 Task: Create a task  Develop a new online appointment scheduling system for a service provider , assign it to team member softage.4@softage.net in the project AgileHive and update the status of the task to  Off Track , set the priority of the task to Medium
Action: Mouse moved to (653, 364)
Screenshot: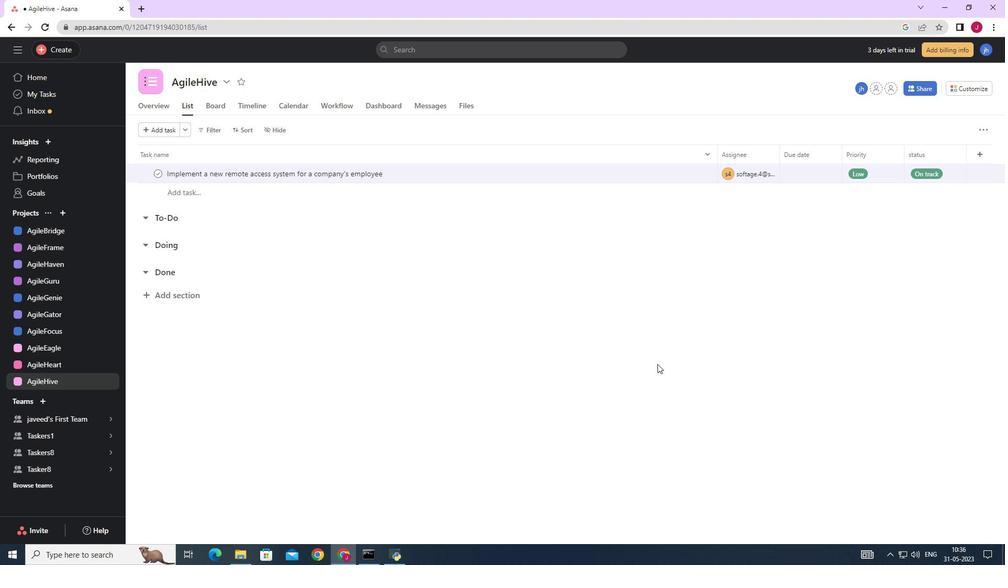 
Action: Mouse scrolled (653, 364) with delta (0, 0)
Screenshot: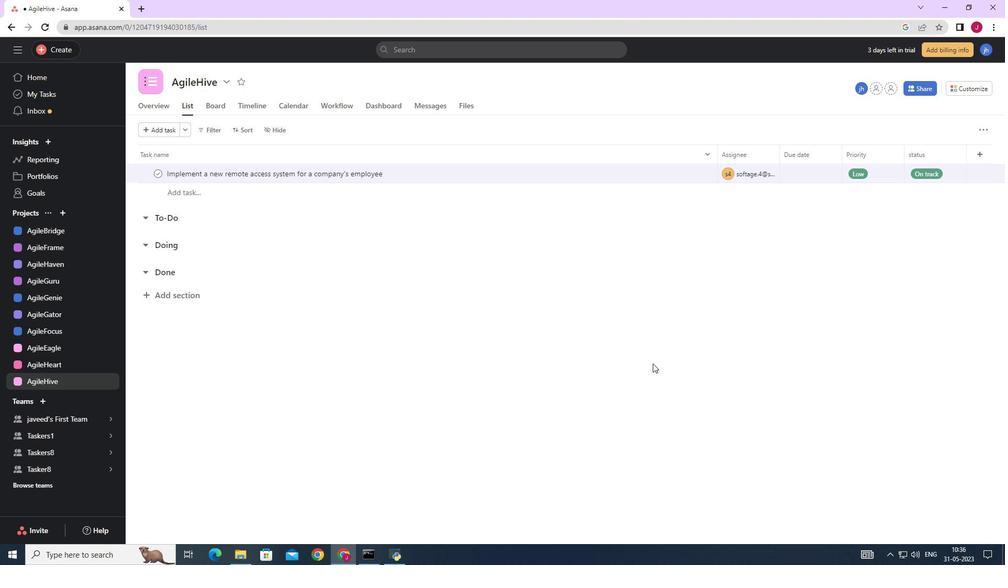 
Action: Mouse scrolled (653, 364) with delta (0, 0)
Screenshot: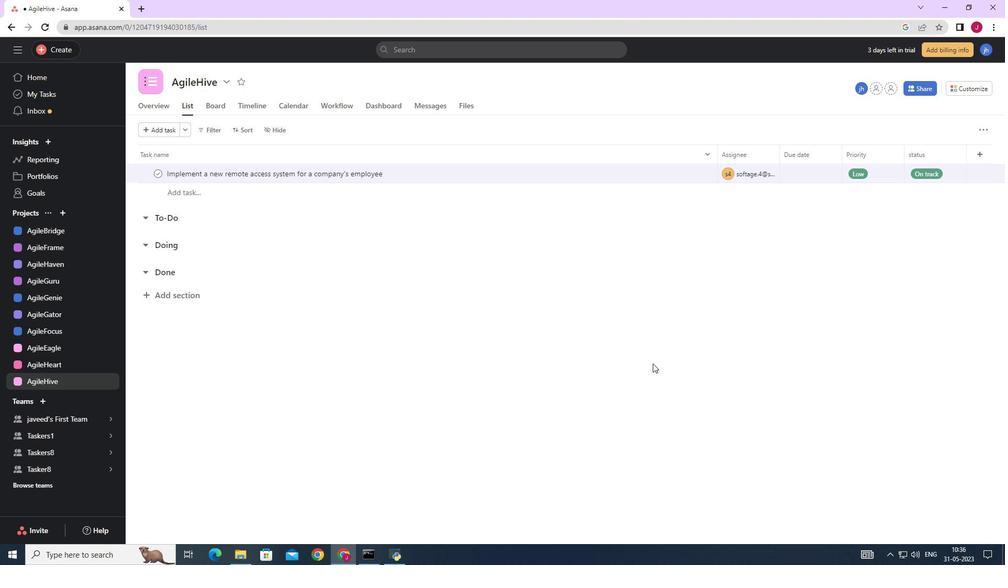 
Action: Mouse moved to (650, 364)
Screenshot: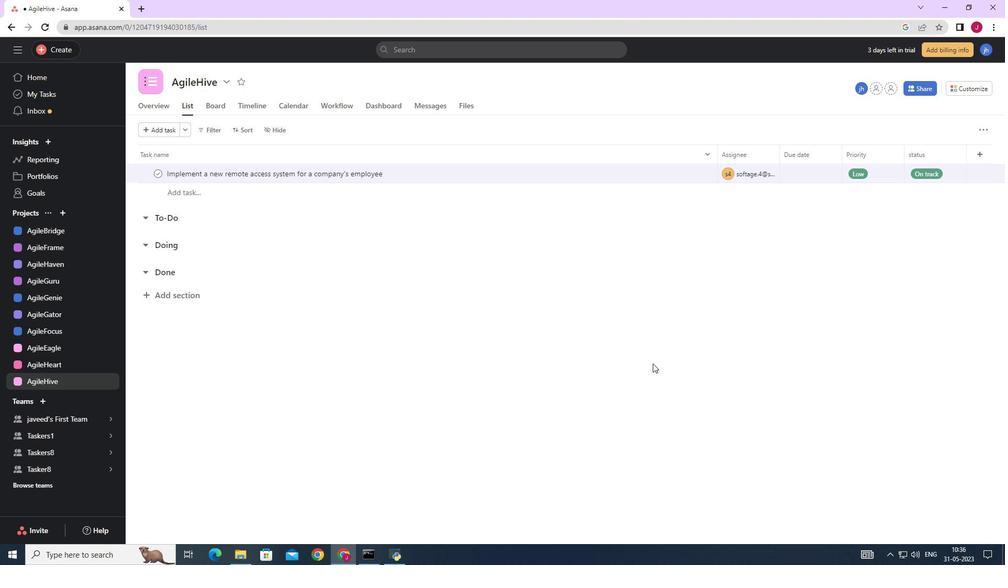 
Action: Mouse scrolled (650, 364) with delta (0, 0)
Screenshot: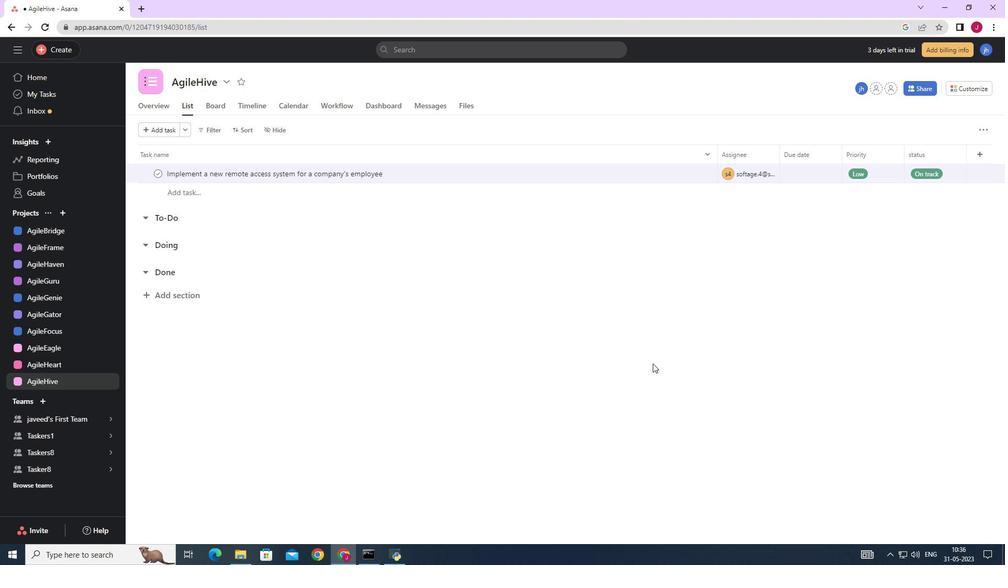 
Action: Mouse moved to (66, 50)
Screenshot: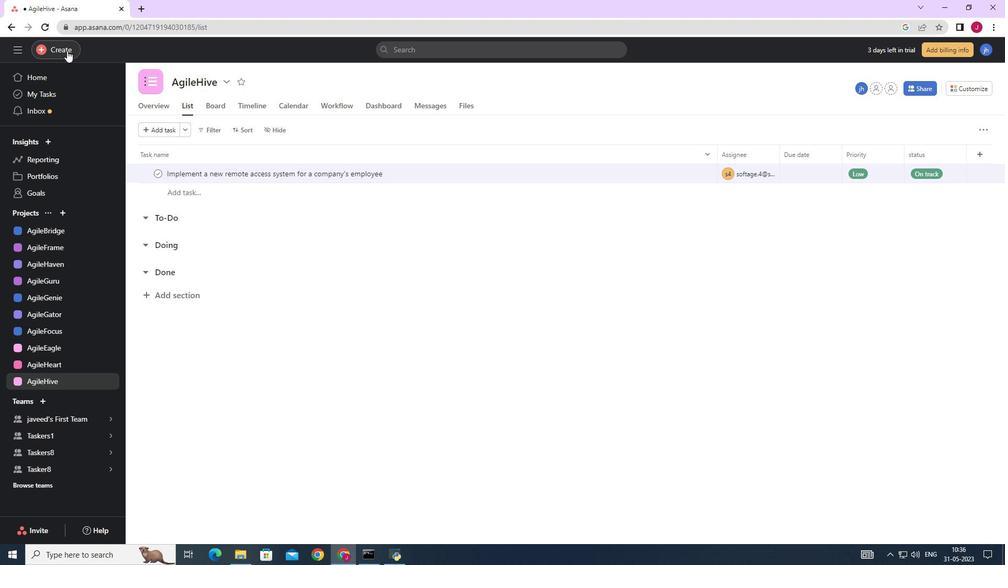 
Action: Mouse pressed left at (66, 50)
Screenshot: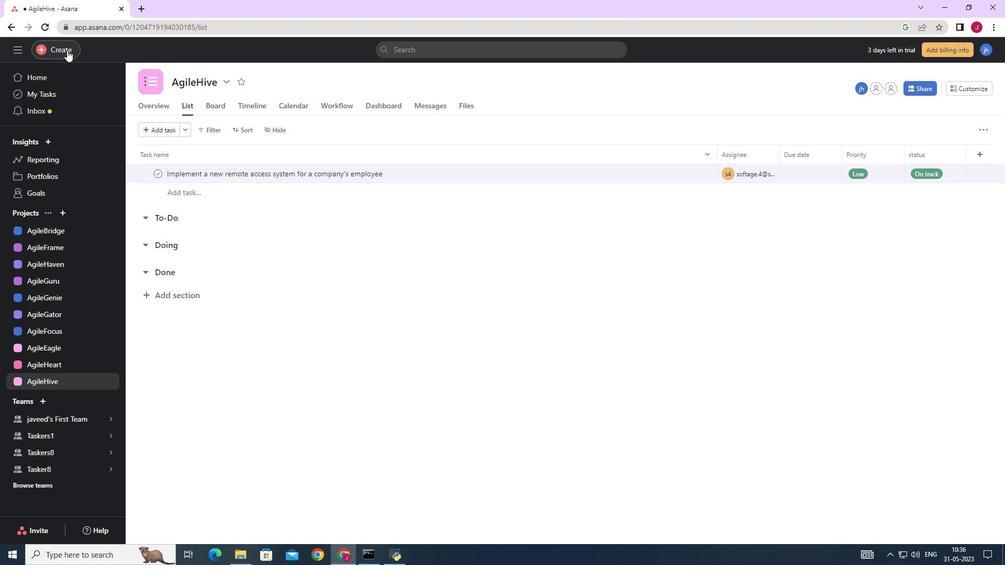 
Action: Mouse moved to (145, 52)
Screenshot: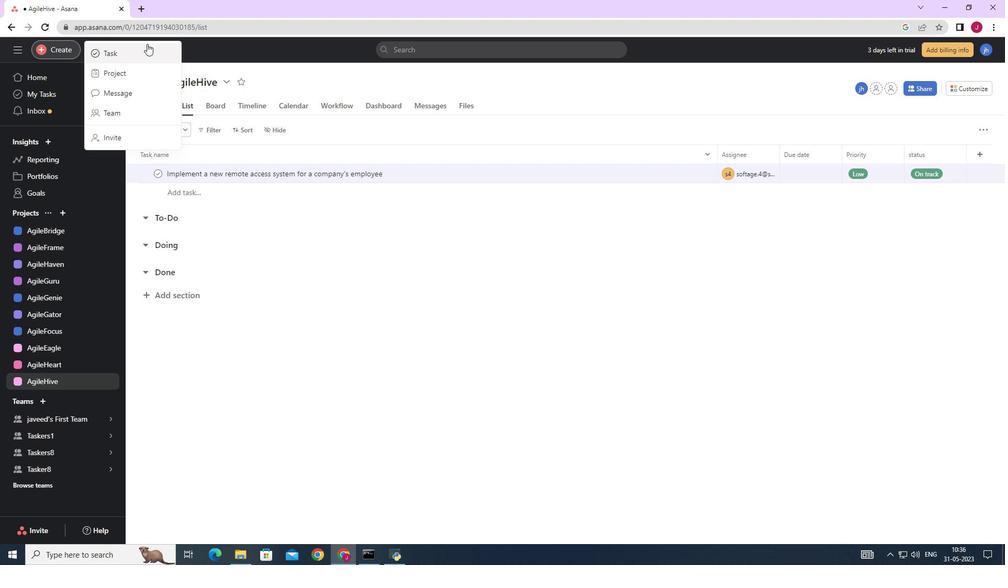 
Action: Mouse pressed left at (145, 52)
Screenshot: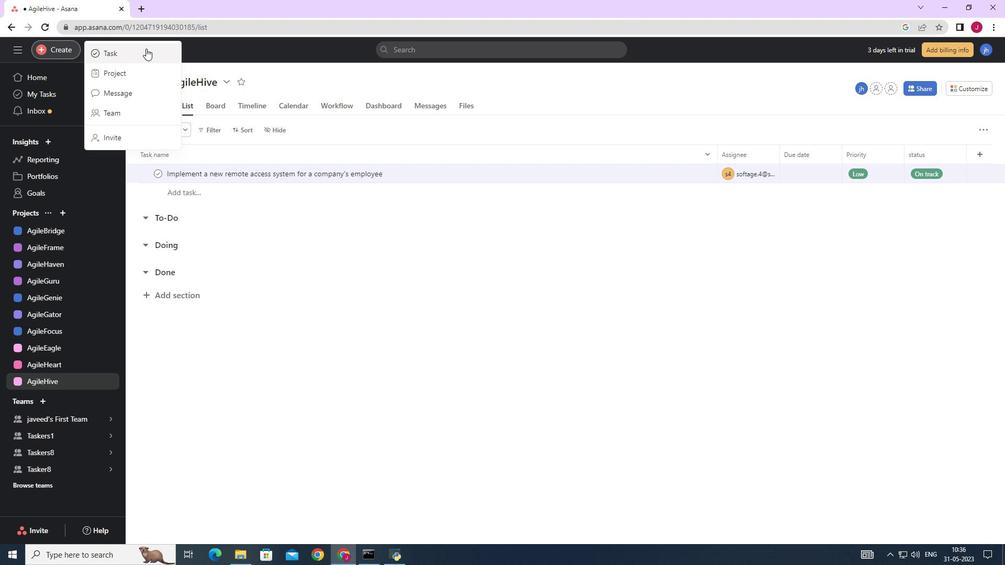
Action: Mouse moved to (818, 346)
Screenshot: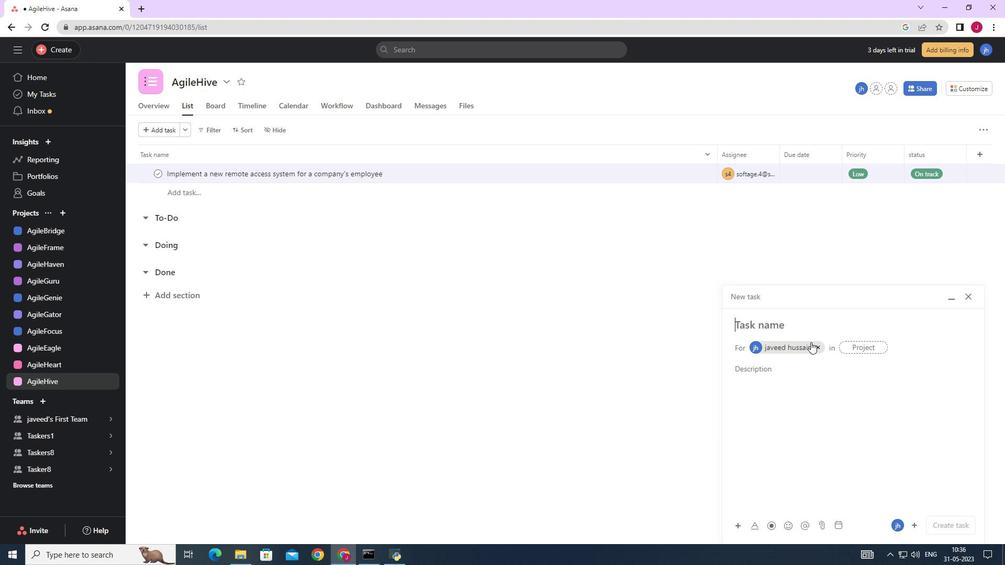 
Action: Mouse pressed left at (818, 346)
Screenshot: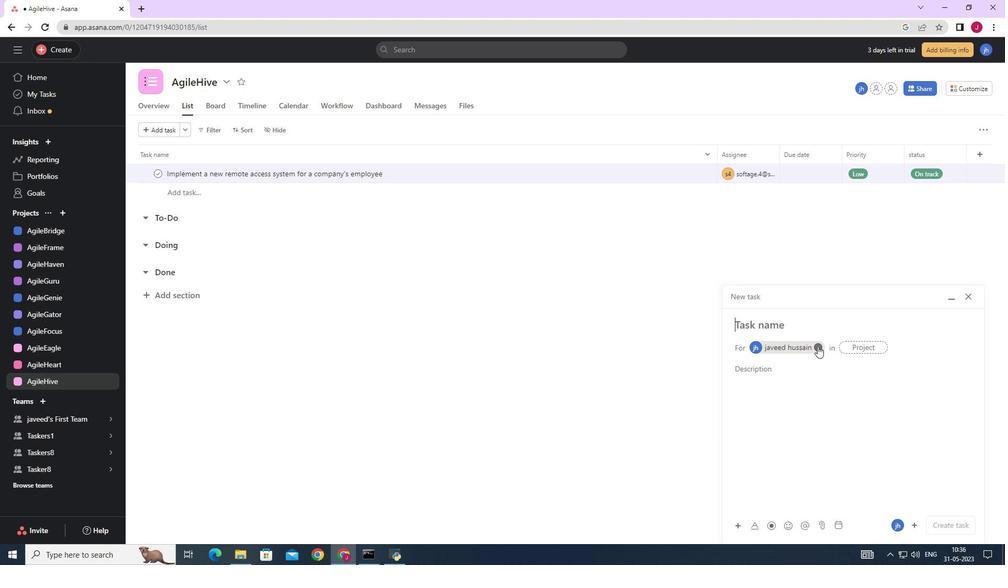 
Action: Mouse moved to (784, 323)
Screenshot: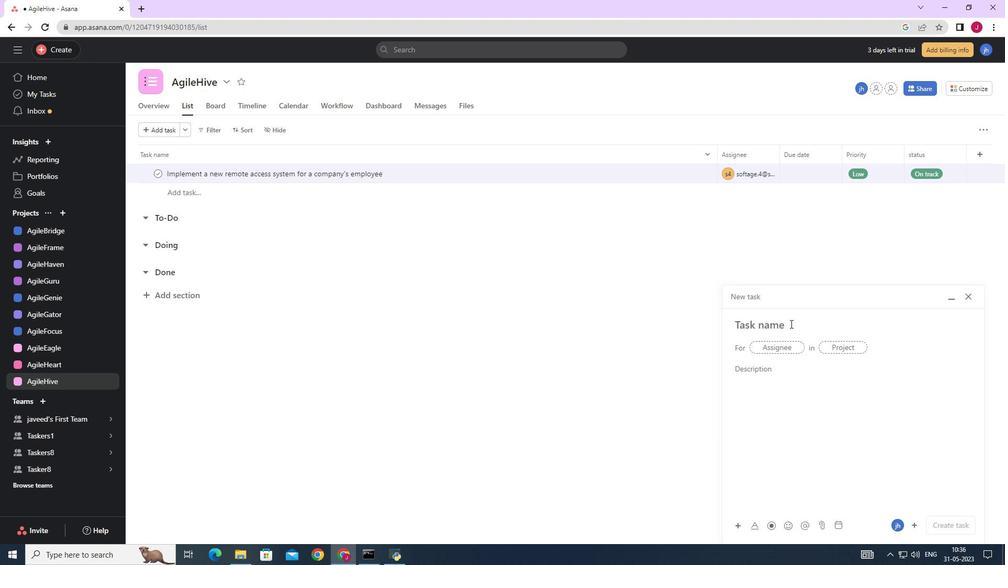 
Action: Mouse pressed left at (784, 323)
Screenshot: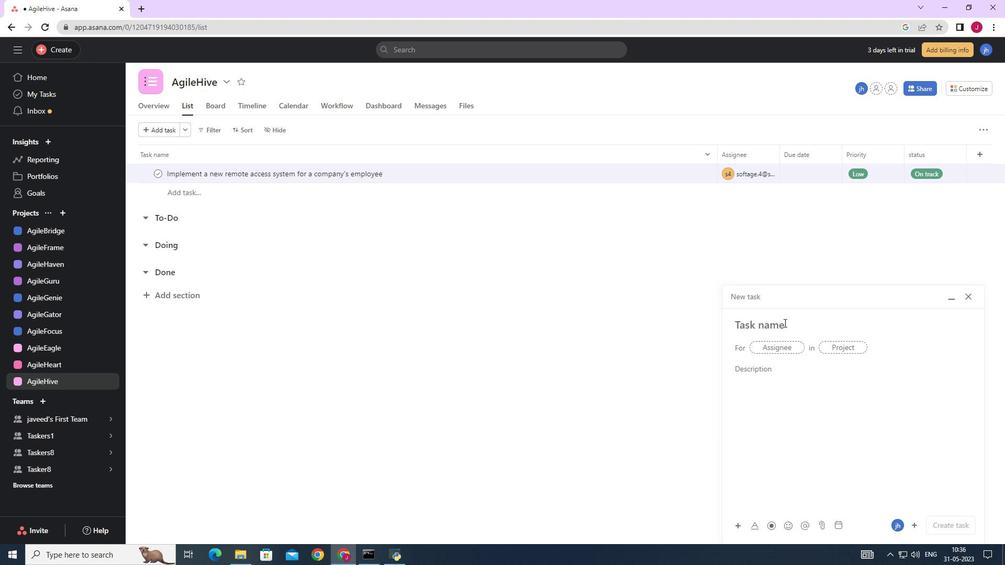 
Action: Key pressed <Key.caps_lock>D<Key.caps_lock>evelop<Key.space>a<Key.space>nw<Key.backspace>w<Key.space><Key.backspace><Key.backspace>w<Key.insert>ew<Key.space><Key.backspace><Key.backspace><Key.backspace><Key.backspace><Key.backspace>new<Key.space>online<Key.space>appointment<Key.space>scheduling<Key.space>system<Key.space>for<Key.space>a<Key.space>servid<Key.backspace>se<Key.backspace><Key.backspace>ce<Key.space>privider<Key.space><Key.backspace><Key.backspace><Key.backspace><Key.backspace><Key.backspace><Key.backspace><Key.backspace>ovider
Screenshot: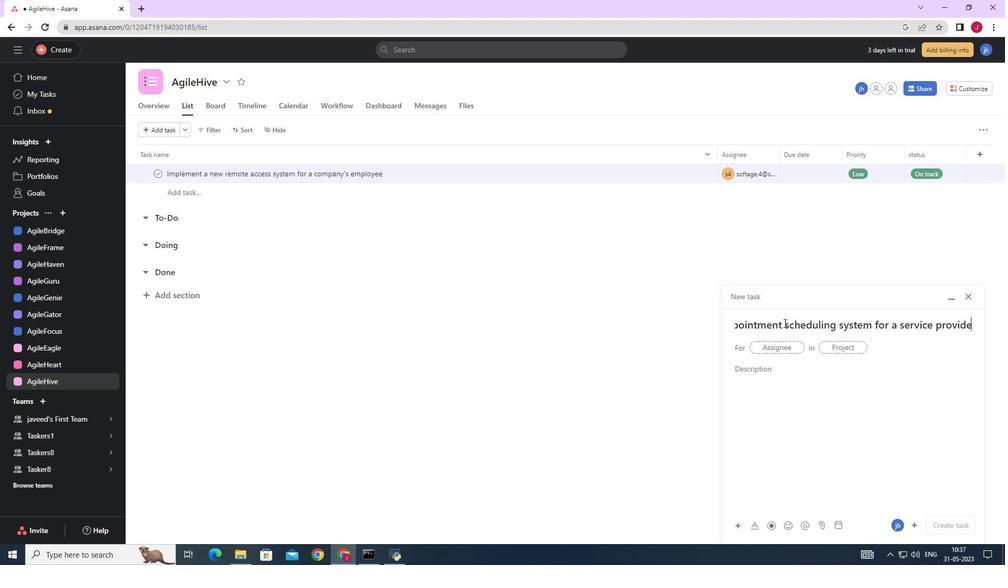 
Action: Mouse moved to (784, 343)
Screenshot: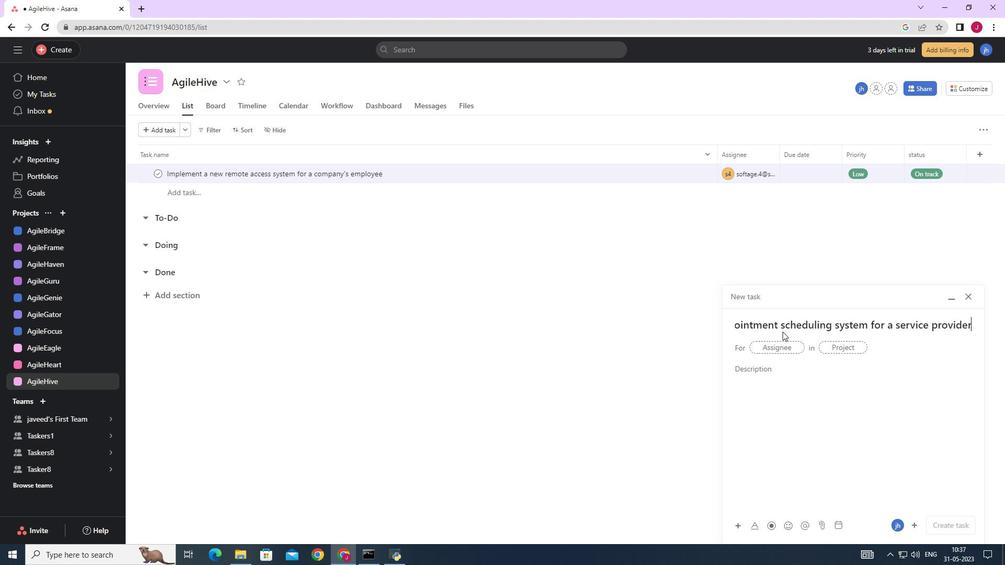 
Action: Mouse pressed left at (784, 343)
Screenshot: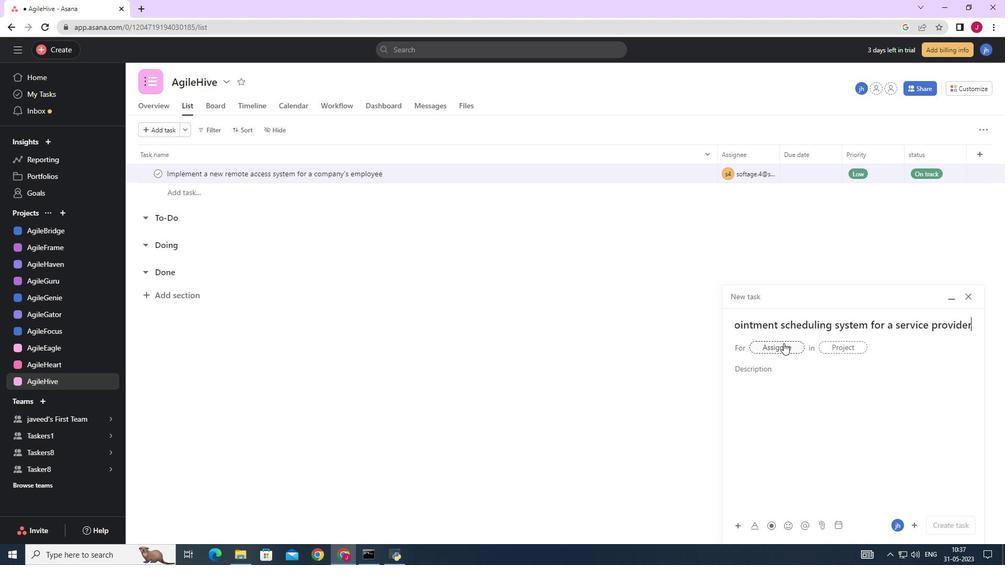 
Action: Key pressed softage.4
Screenshot: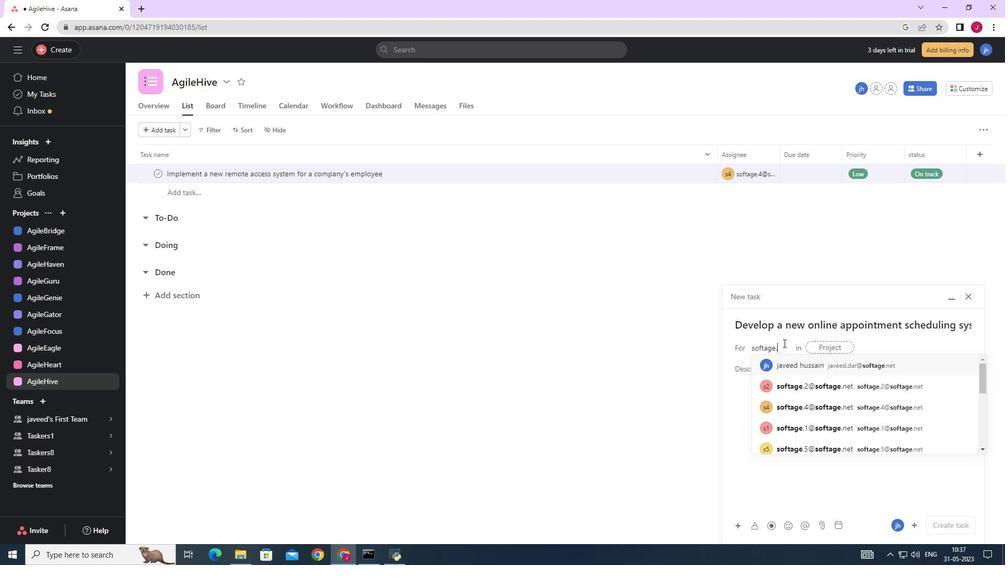 
Action: Mouse moved to (834, 366)
Screenshot: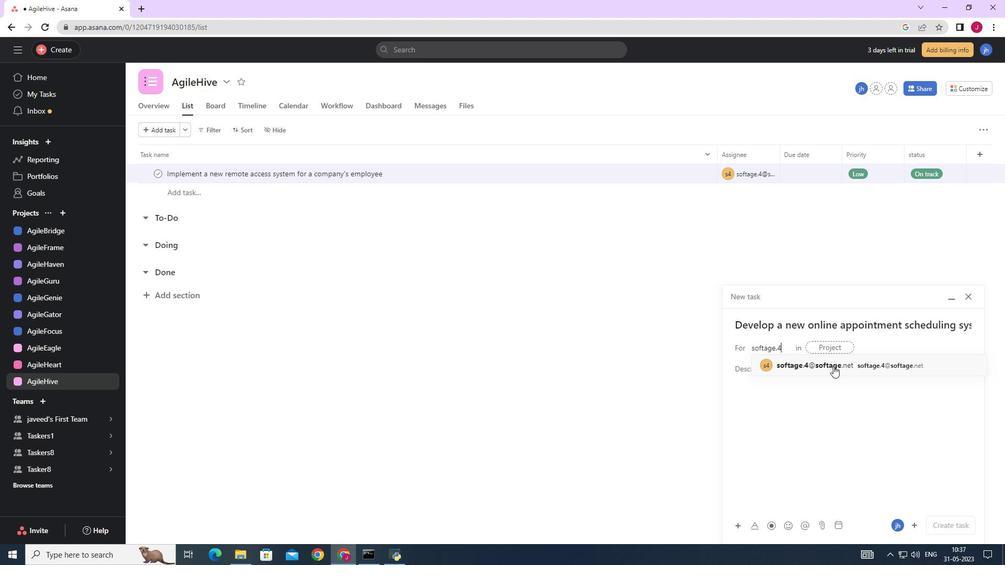 
Action: Mouse pressed left at (834, 366)
Screenshot: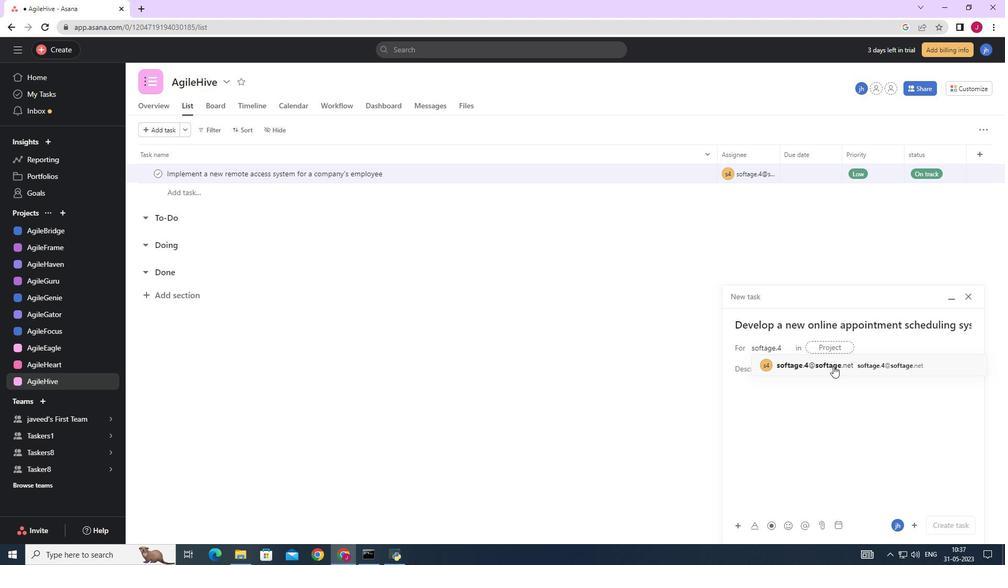 
Action: Mouse moved to (671, 366)
Screenshot: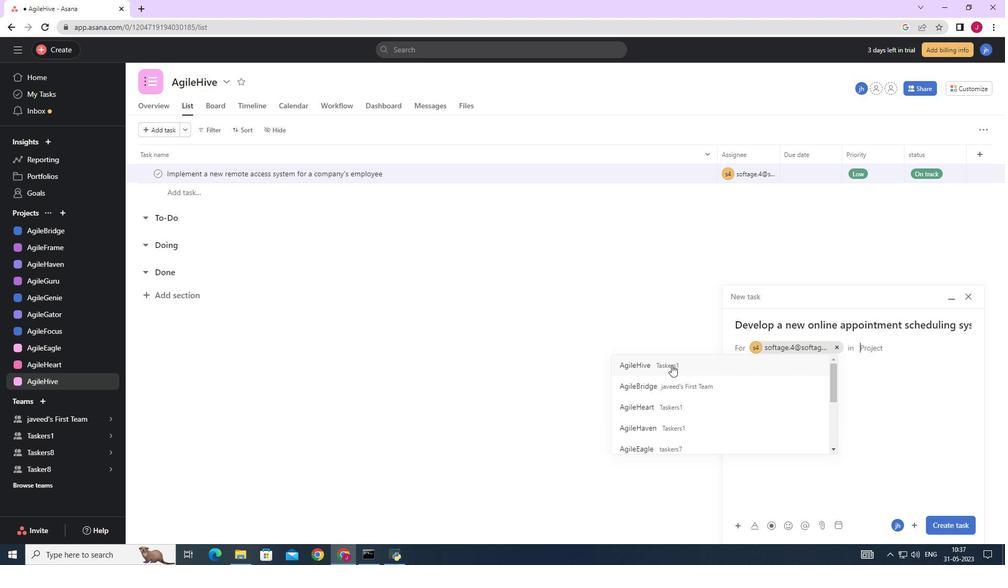 
Action: Mouse pressed left at (671, 366)
Screenshot: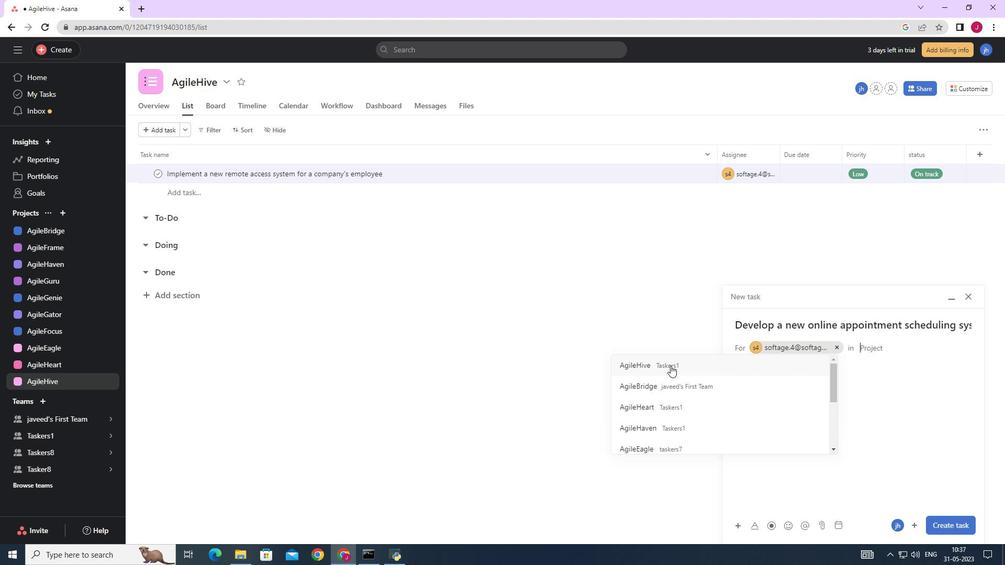 
Action: Mouse moved to (781, 374)
Screenshot: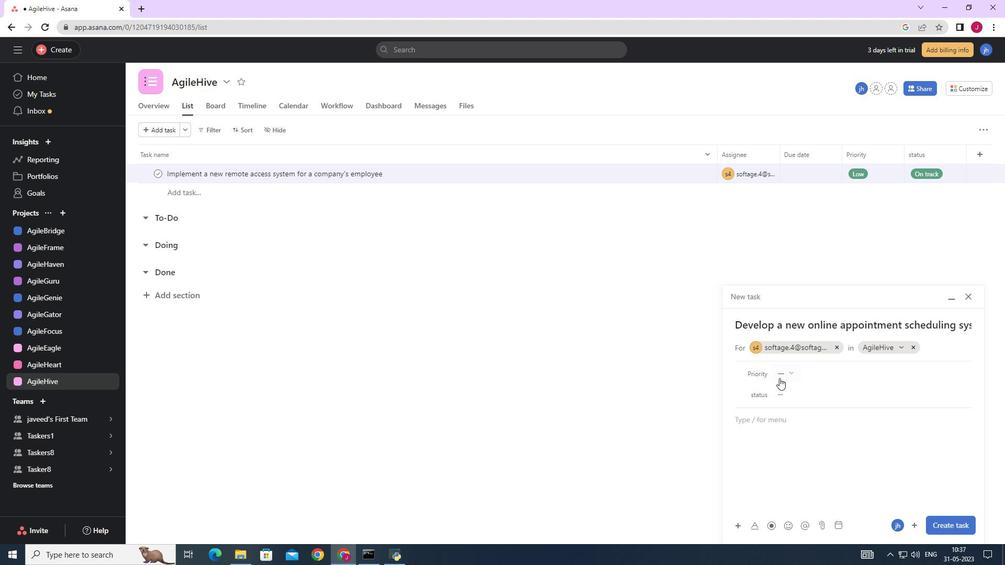 
Action: Mouse pressed left at (781, 374)
Screenshot: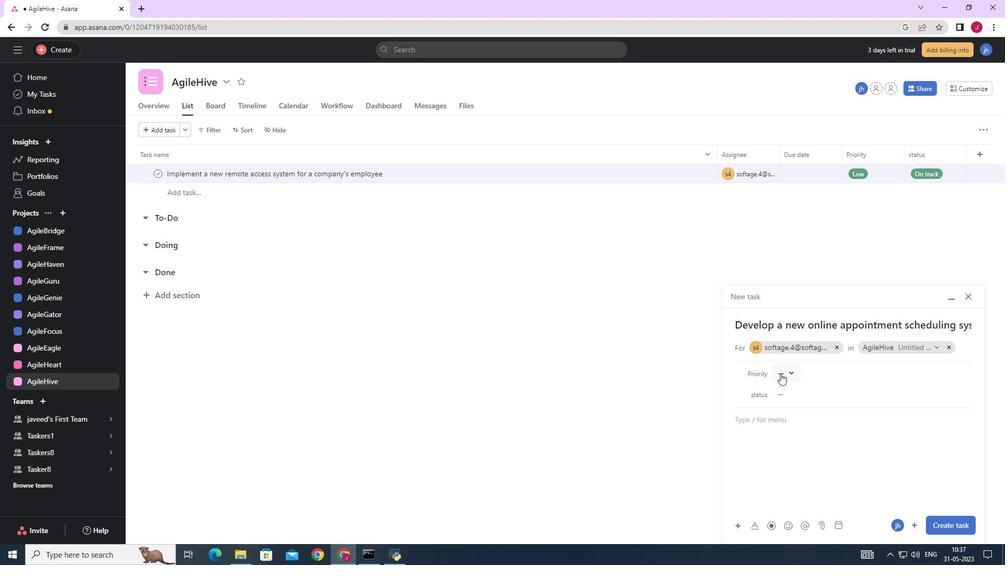 
Action: Mouse moved to (813, 425)
Screenshot: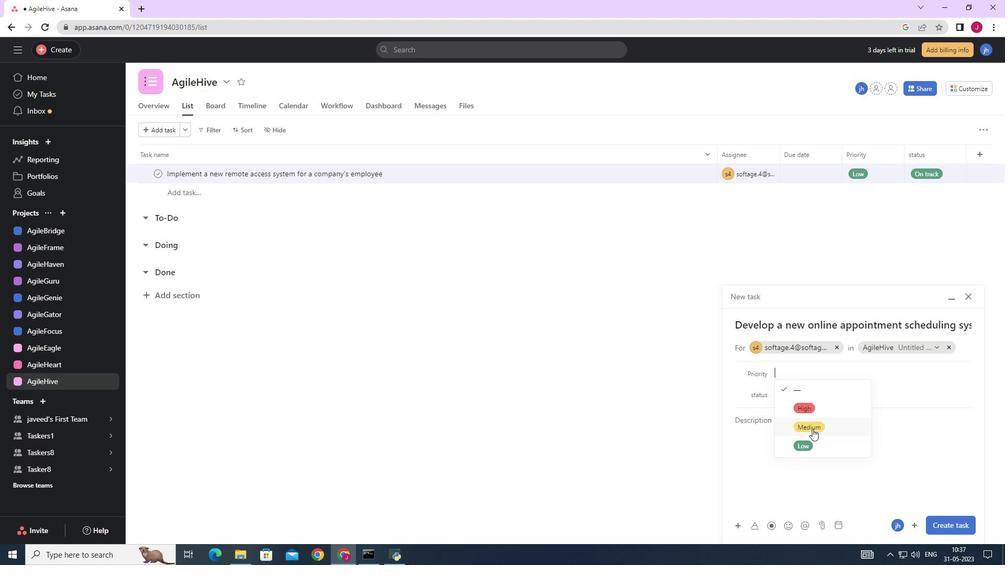 
Action: Mouse pressed left at (813, 425)
Screenshot: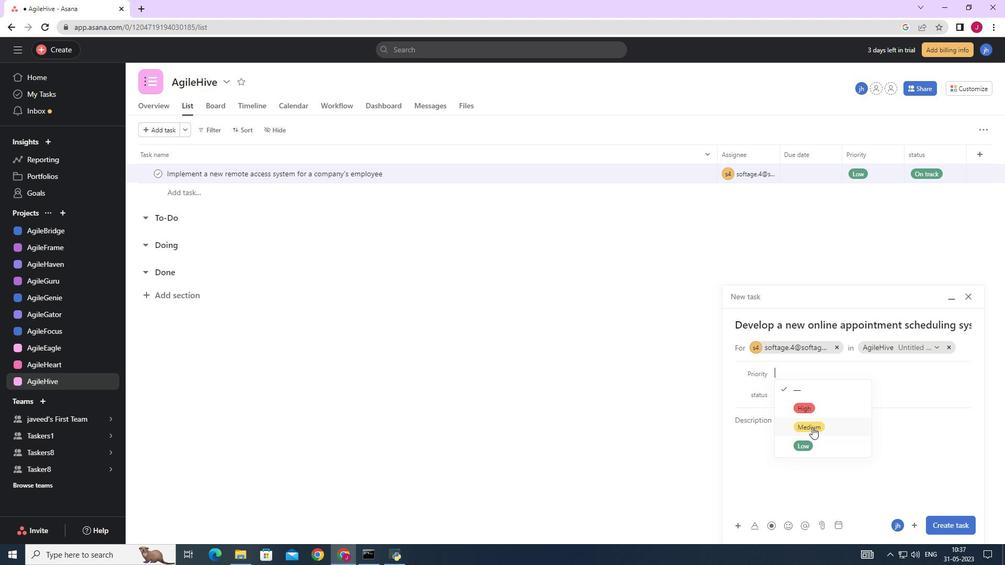 
Action: Mouse moved to (793, 397)
Screenshot: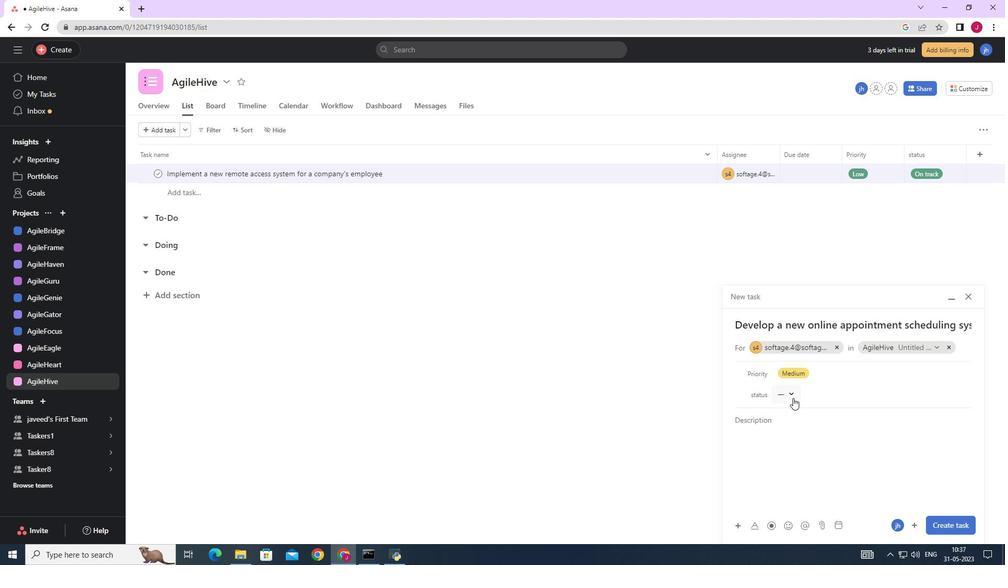 
Action: Mouse pressed left at (793, 397)
Screenshot: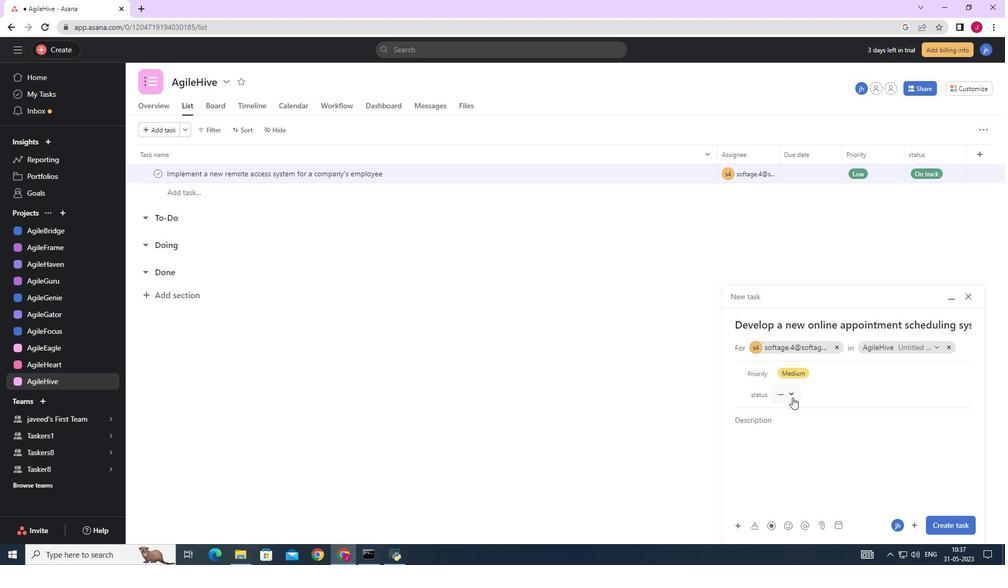 
Action: Mouse moved to (813, 447)
Screenshot: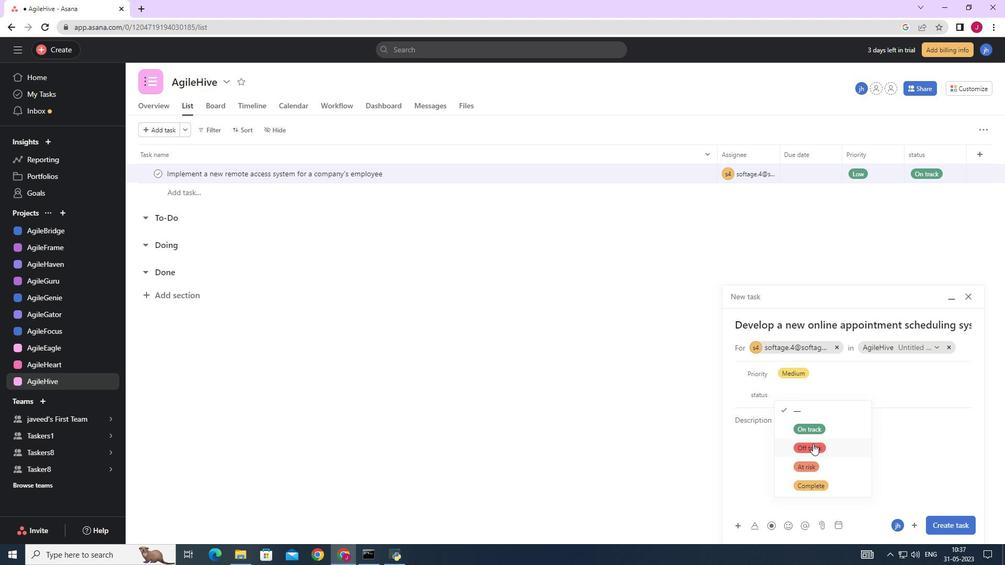 
Action: Mouse pressed left at (813, 447)
Screenshot: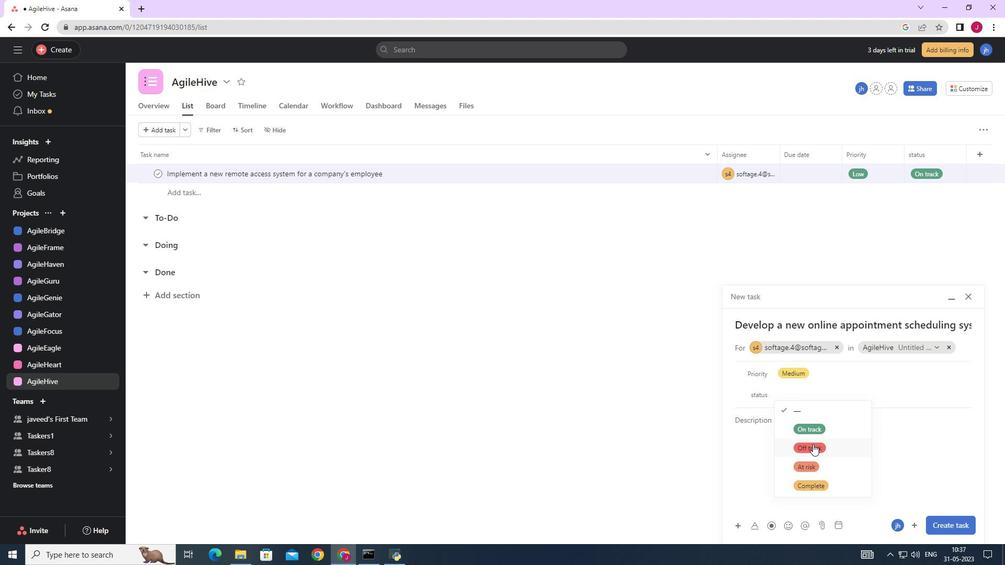 
Action: Mouse moved to (953, 525)
Screenshot: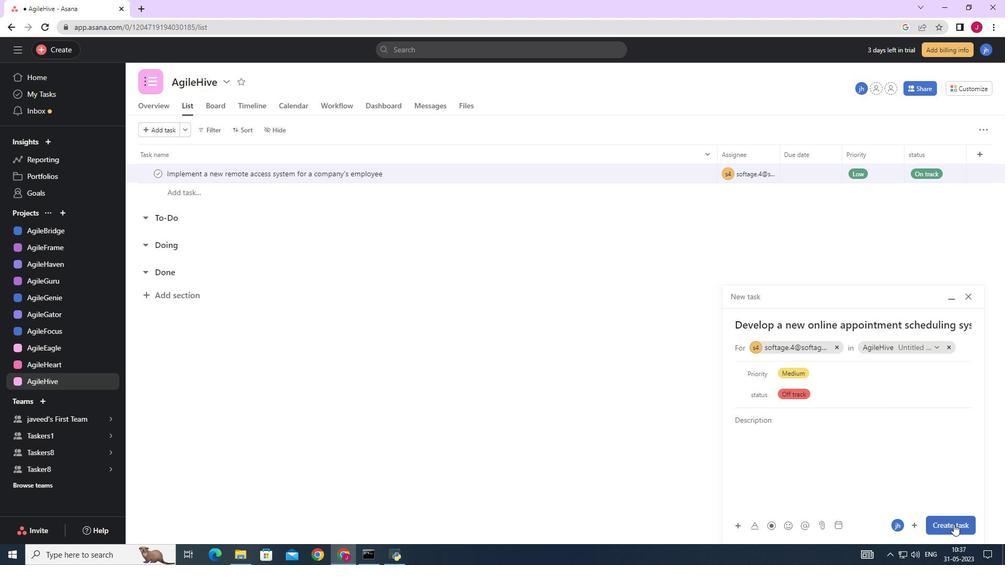 
Action: Mouse pressed left at (953, 525)
Screenshot: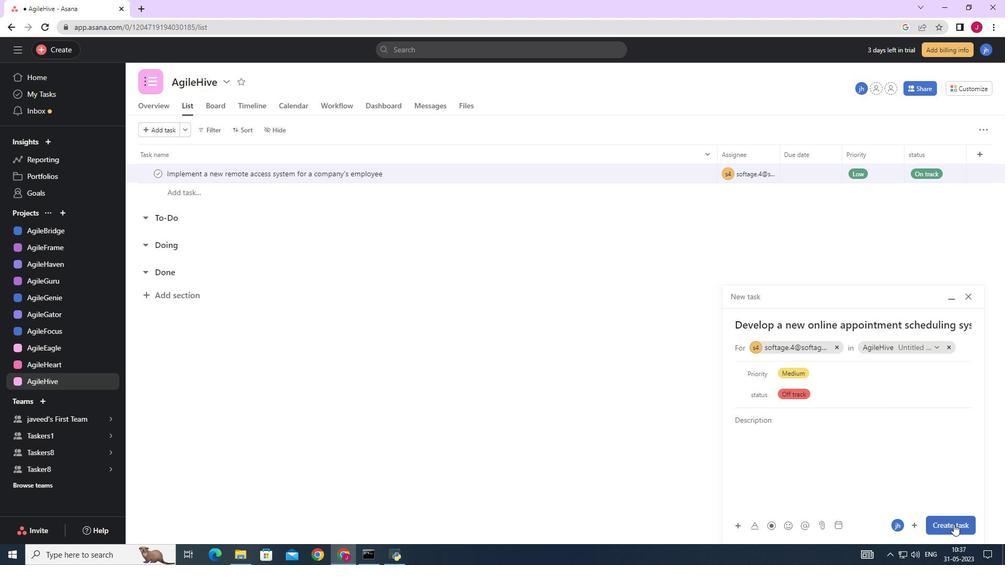 
Action: Mouse moved to (760, 480)
Screenshot: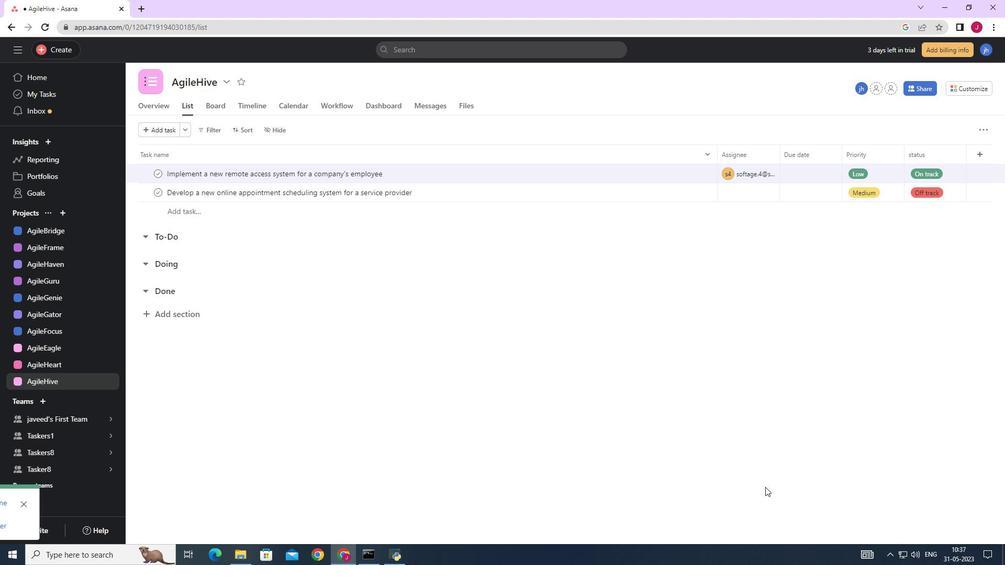 
